 Task: In the  document coverpage.odt Share this file with 'softage.1@softage.net' Check 'Vision History' View the  non- printing characters
Action: Mouse moved to (1048, 55)
Screenshot: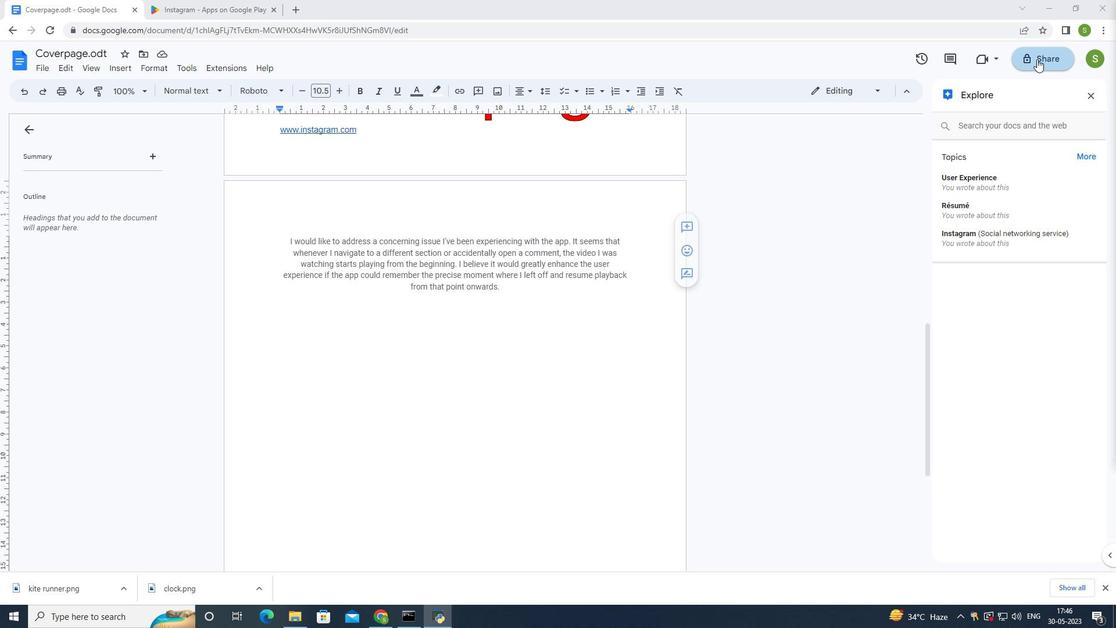 
Action: Mouse pressed left at (1048, 55)
Screenshot: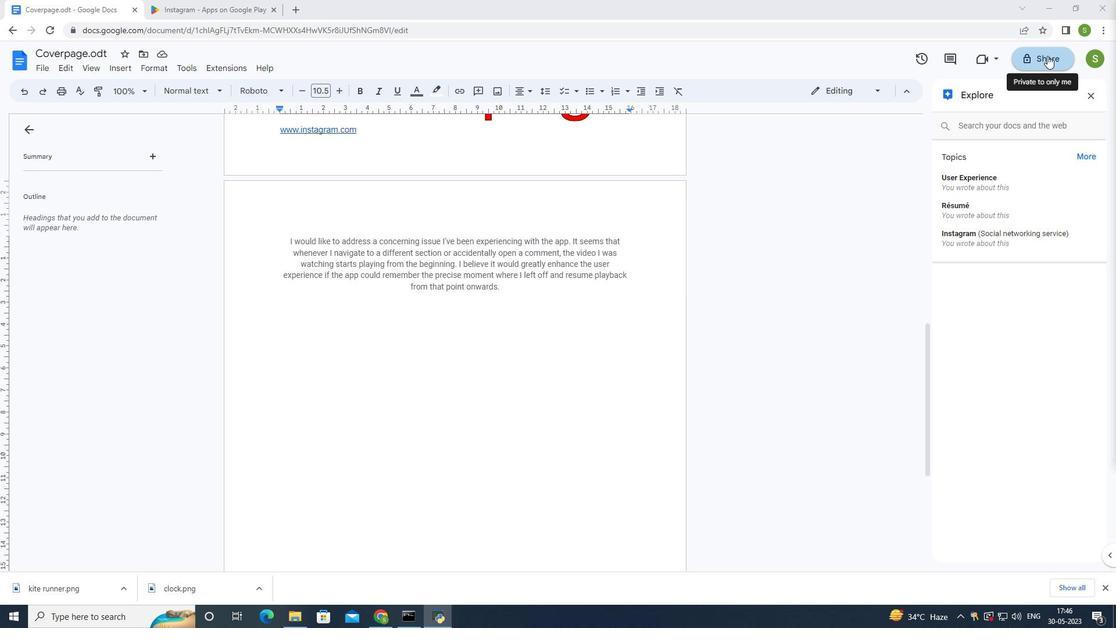 
Action: Mouse moved to (527, 239)
Screenshot: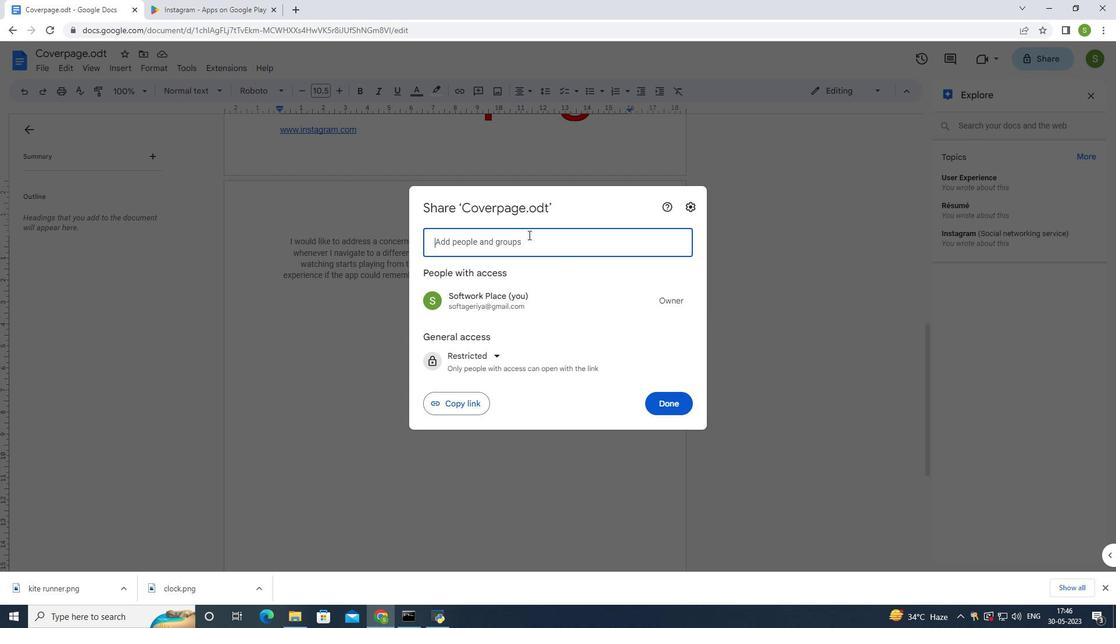 
Action: Mouse pressed left at (527, 239)
Screenshot: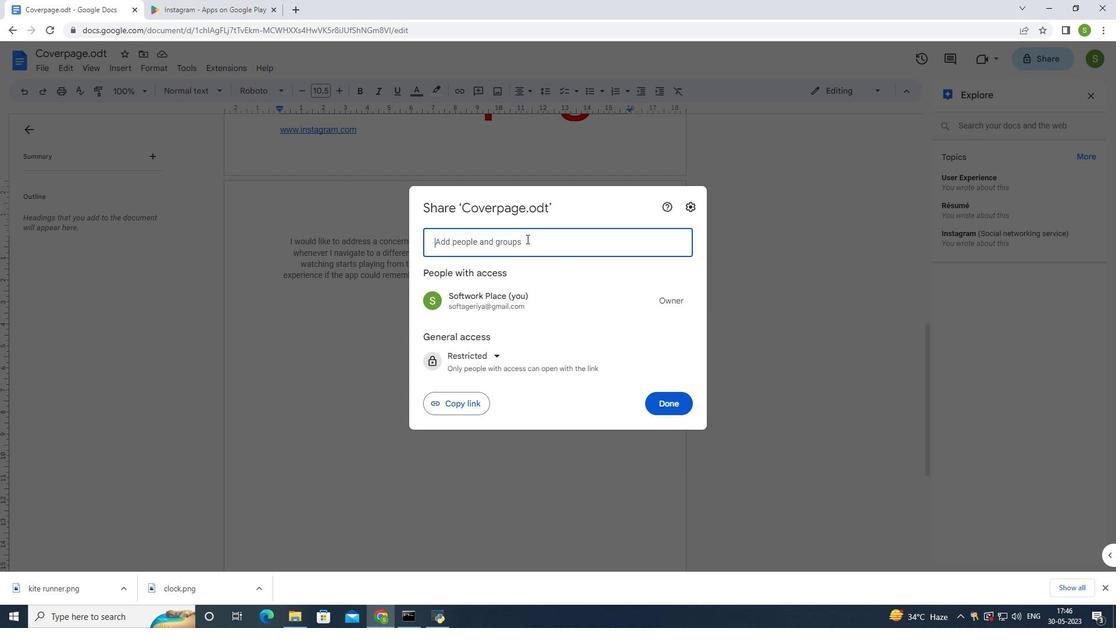 
Action: Mouse moved to (532, 238)
Screenshot: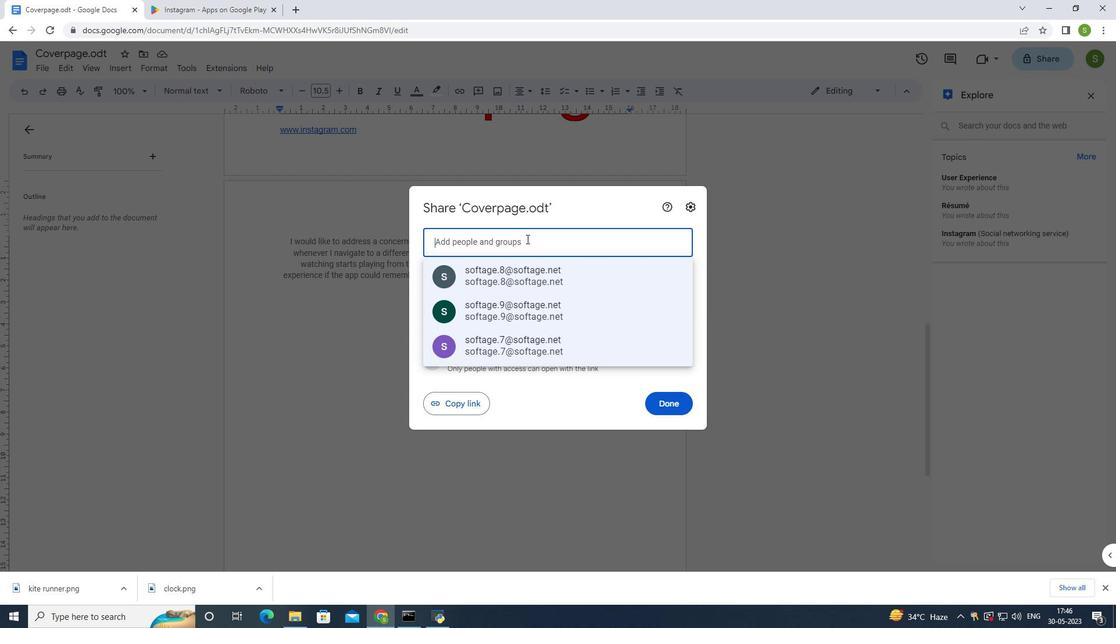 
Action: Key pressed softage
Screenshot: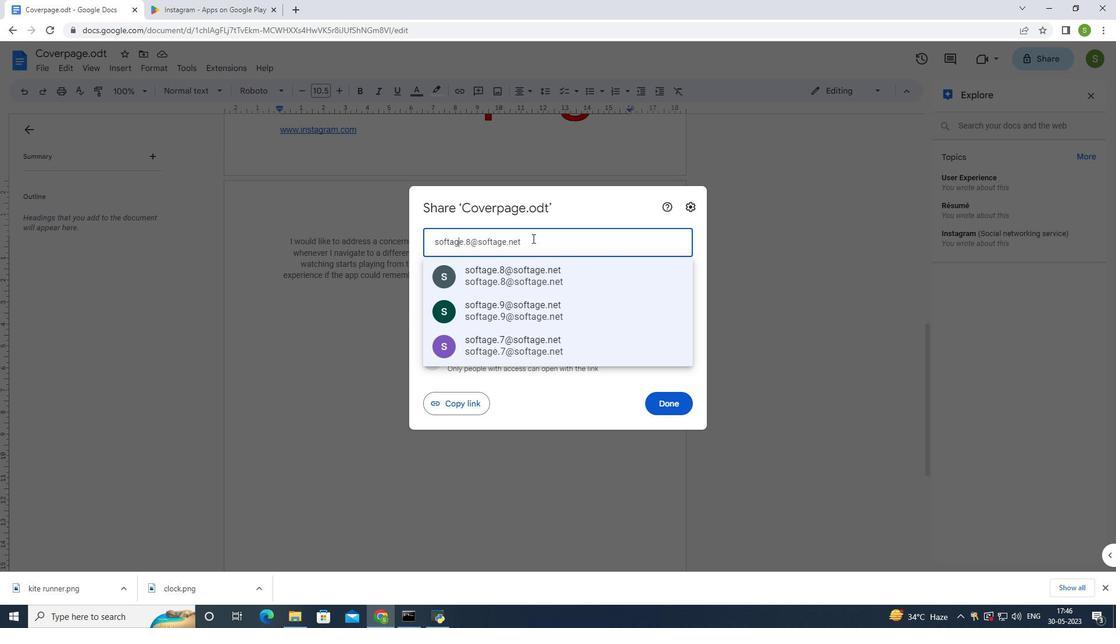
Action: Mouse moved to (533, 237)
Screenshot: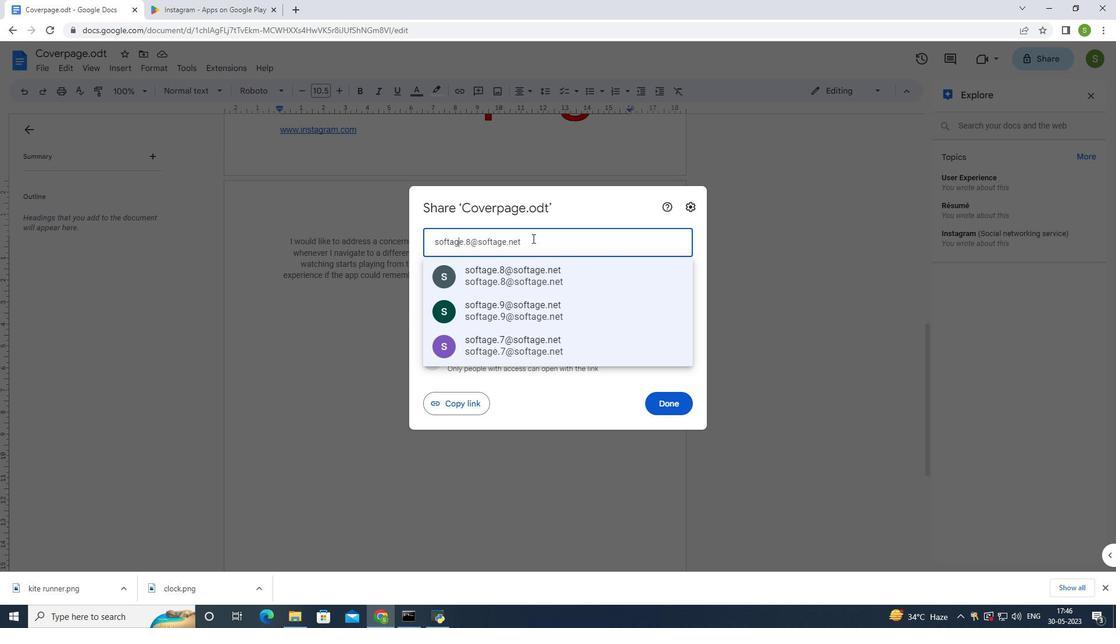 
Action: Key pressed .1<Key.shift>@softage
Screenshot: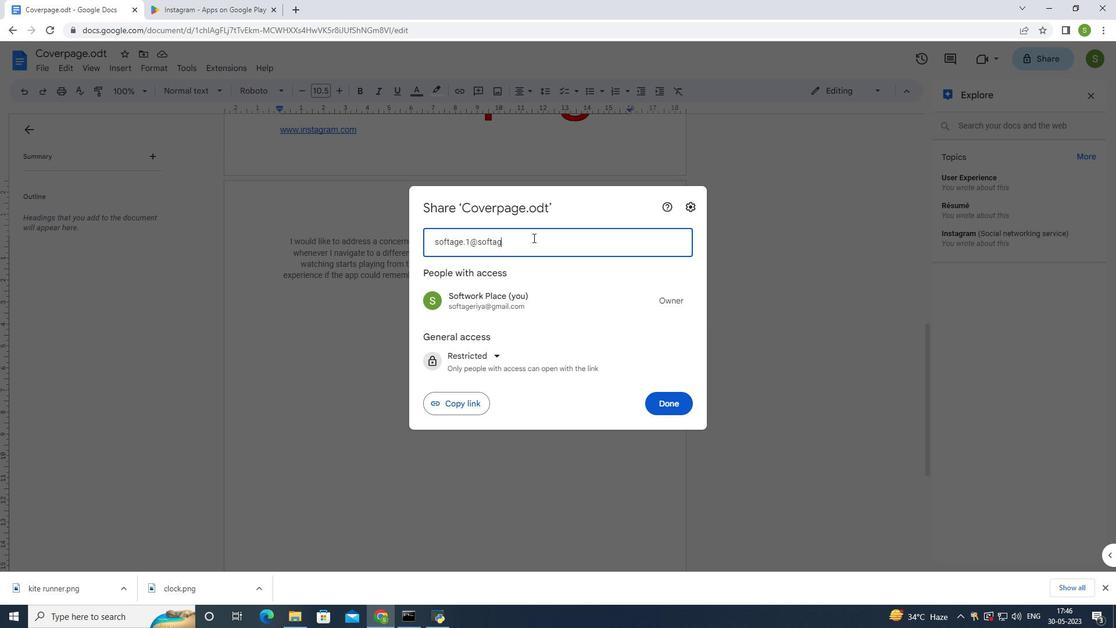 
Action: Mouse moved to (623, 392)
Screenshot: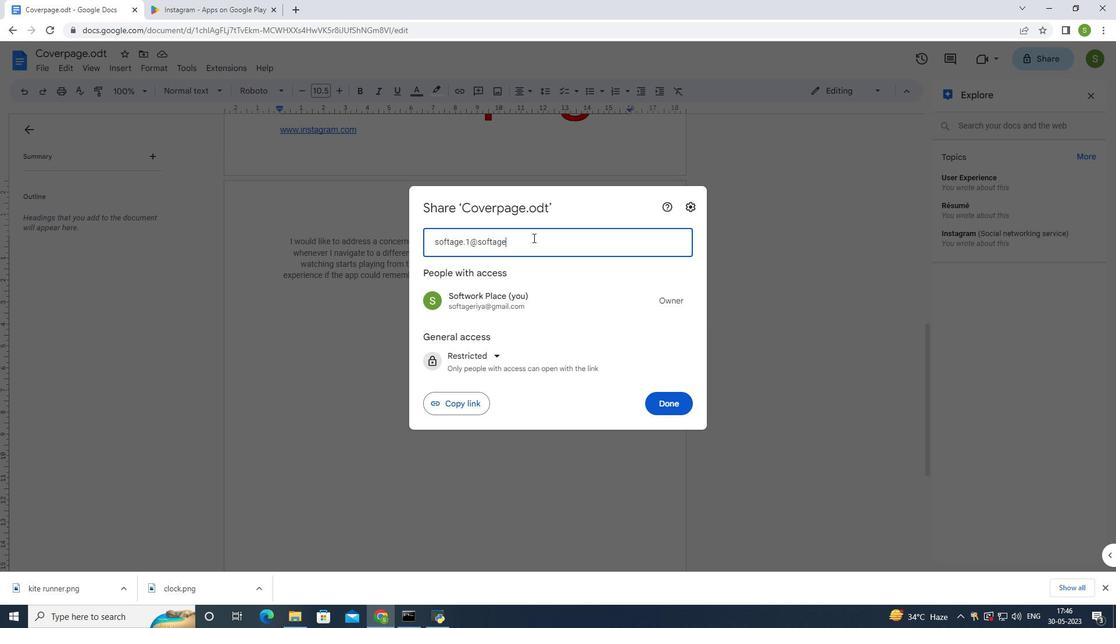 
Action: Key pressed .net
Screenshot: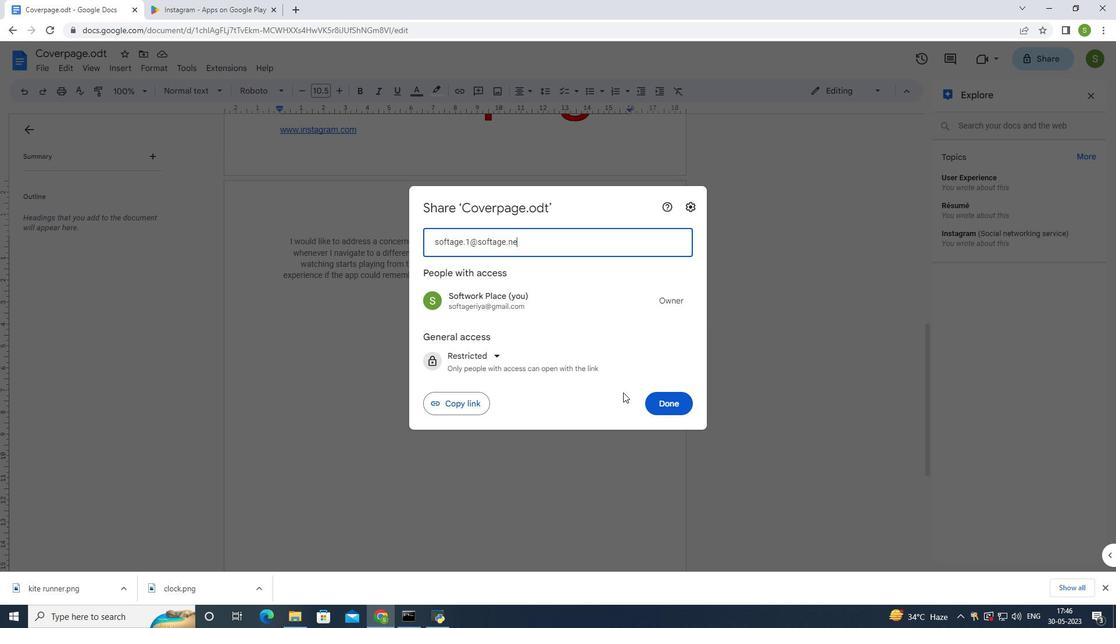 
Action: Mouse moved to (551, 257)
Screenshot: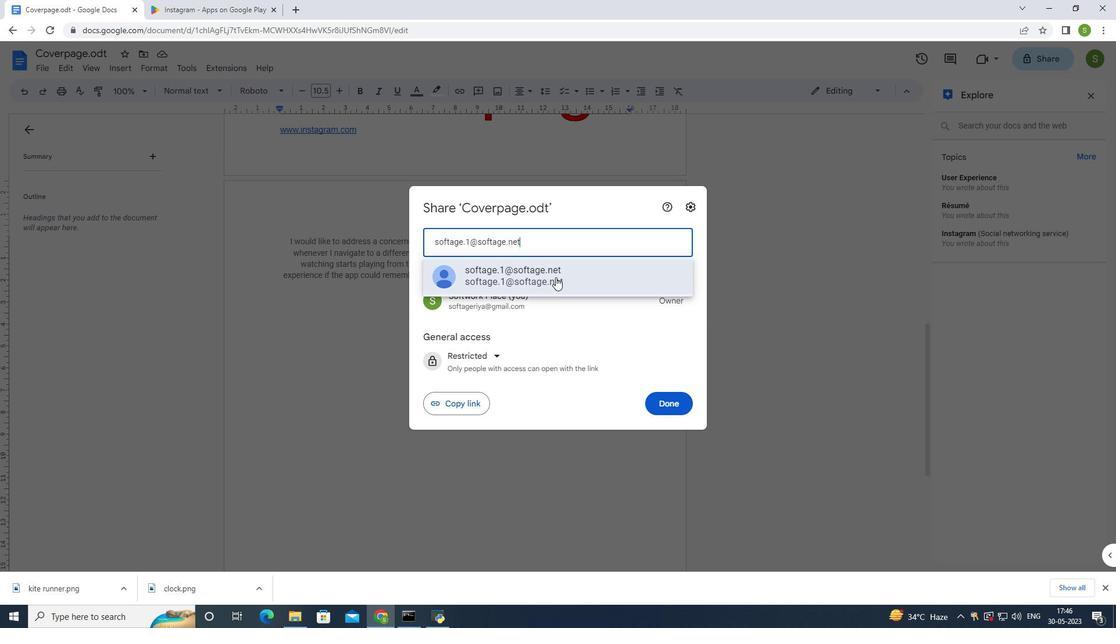 
Action: Mouse pressed left at (551, 257)
Screenshot: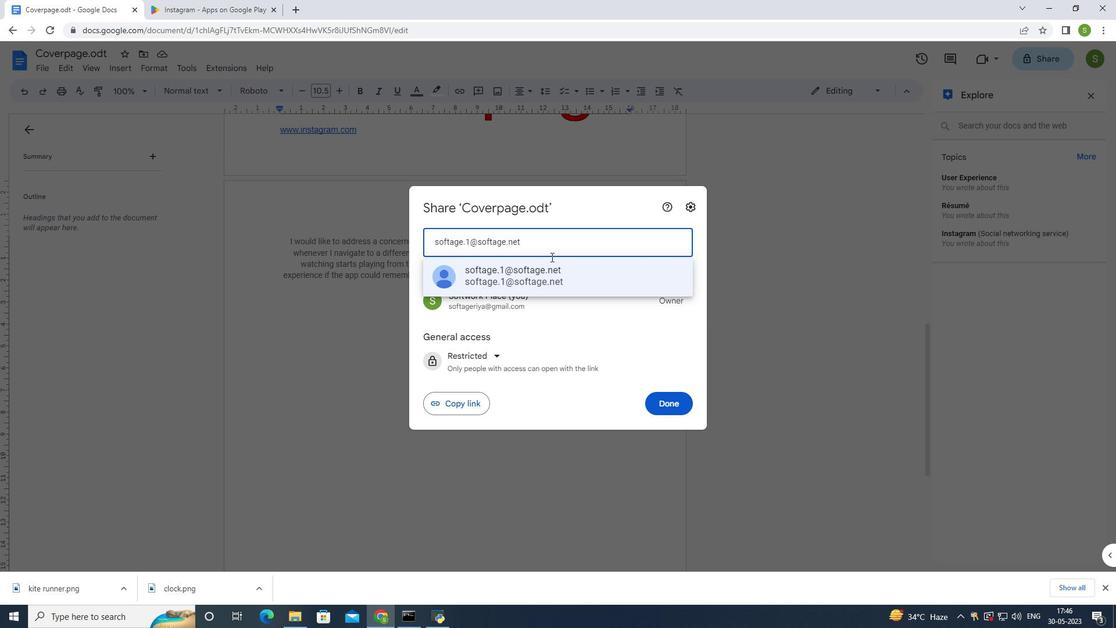 
Action: Mouse moved to (548, 266)
Screenshot: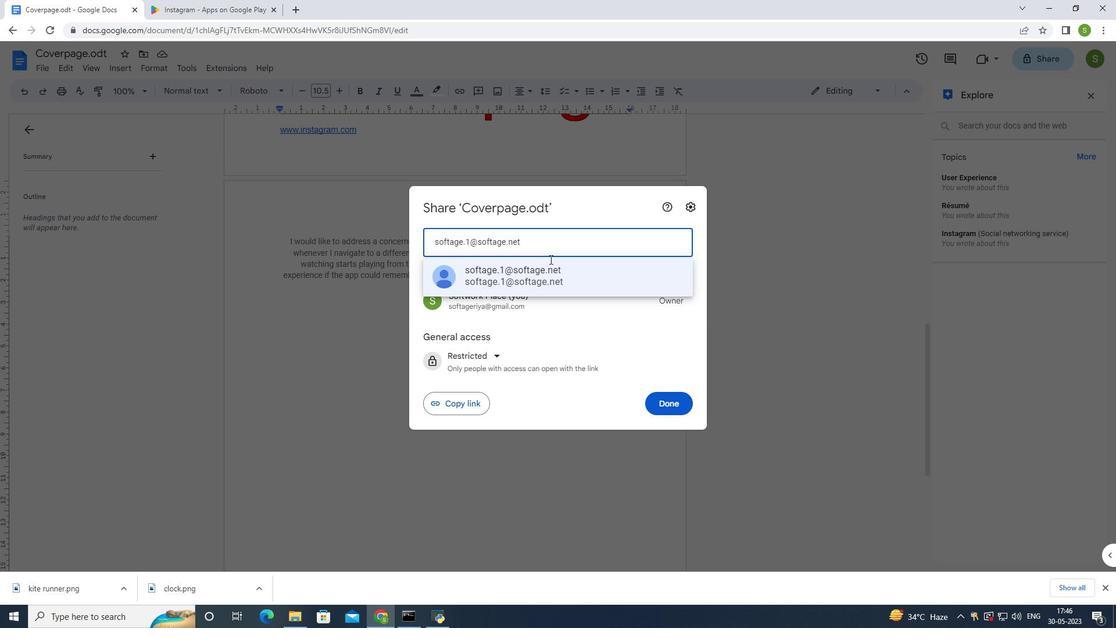 
Action: Mouse pressed left at (548, 266)
Screenshot: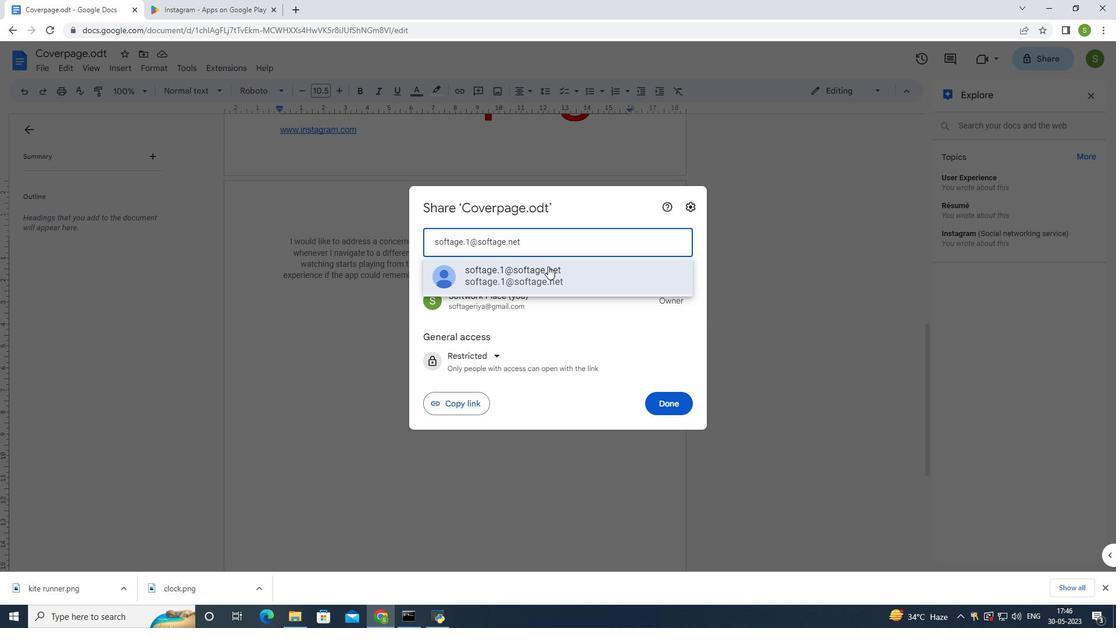
Action: Mouse moved to (652, 385)
Screenshot: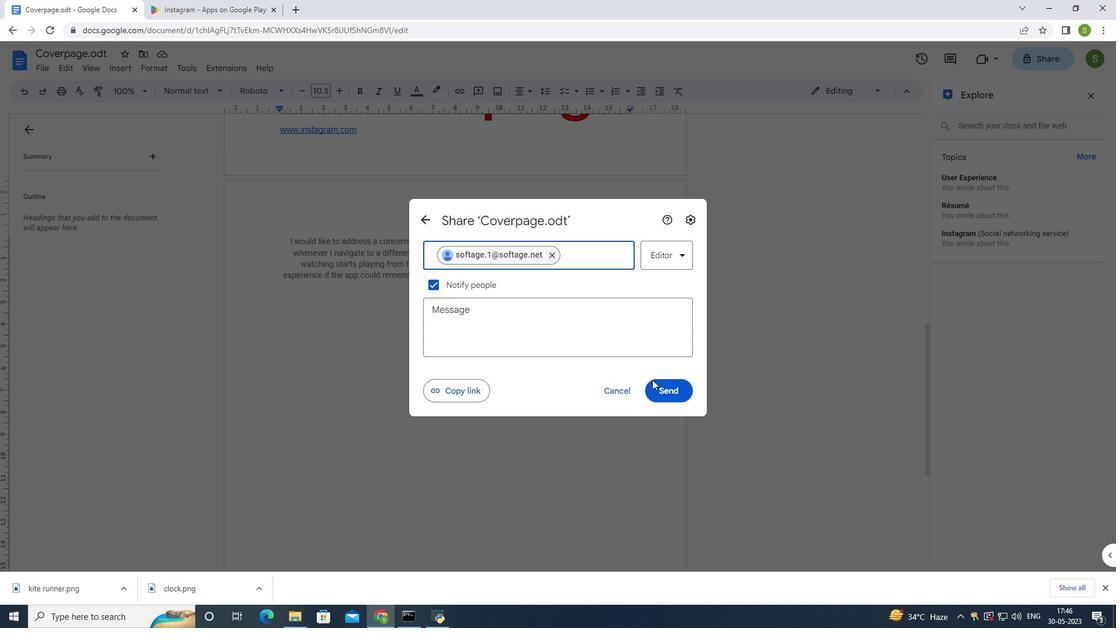 
Action: Mouse pressed left at (652, 385)
Screenshot: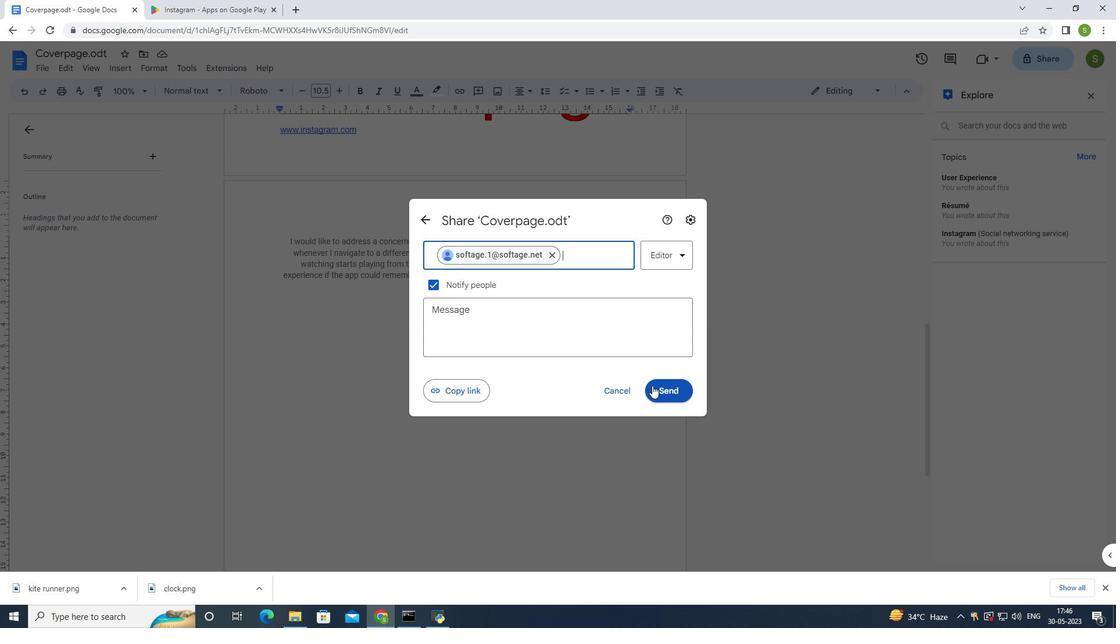 
Action: Mouse moved to (45, 62)
Screenshot: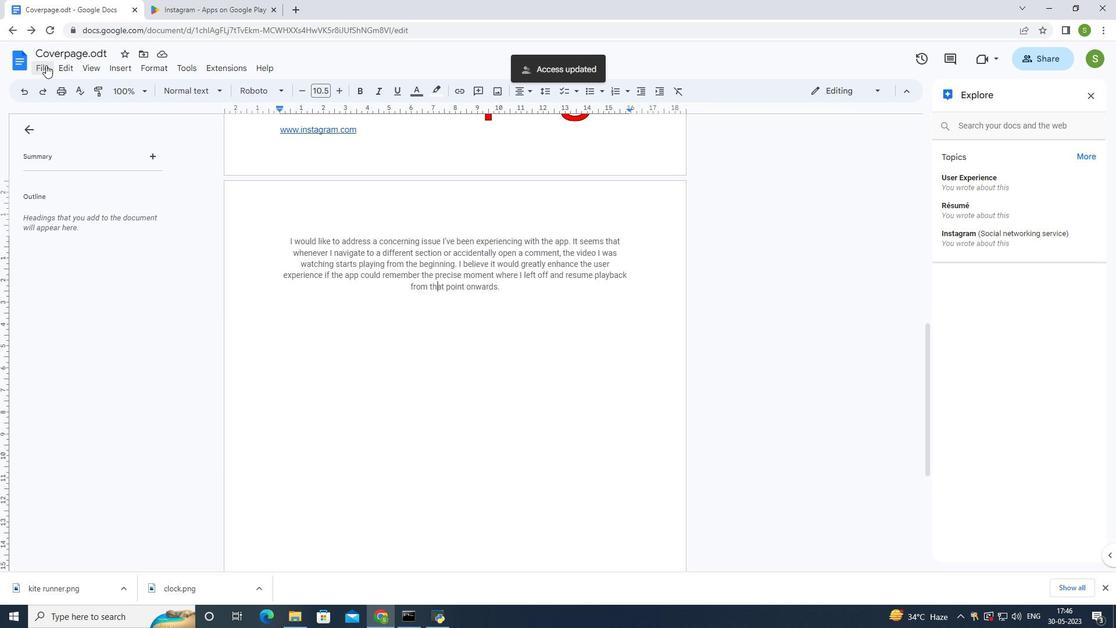 
Action: Mouse pressed left at (45, 62)
Screenshot: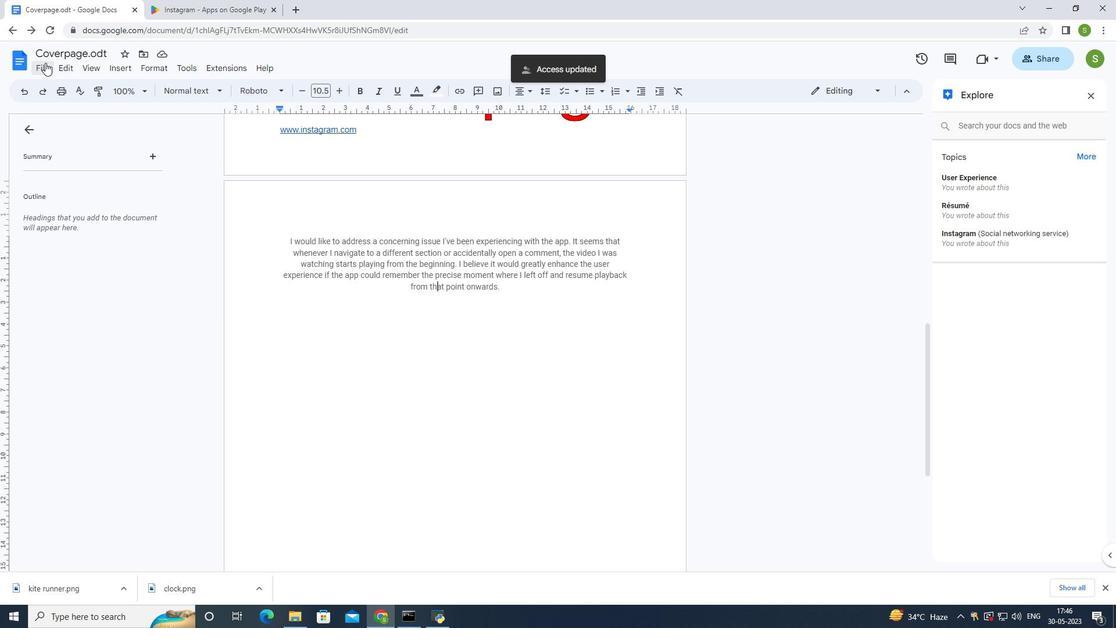 
Action: Mouse moved to (86, 300)
Screenshot: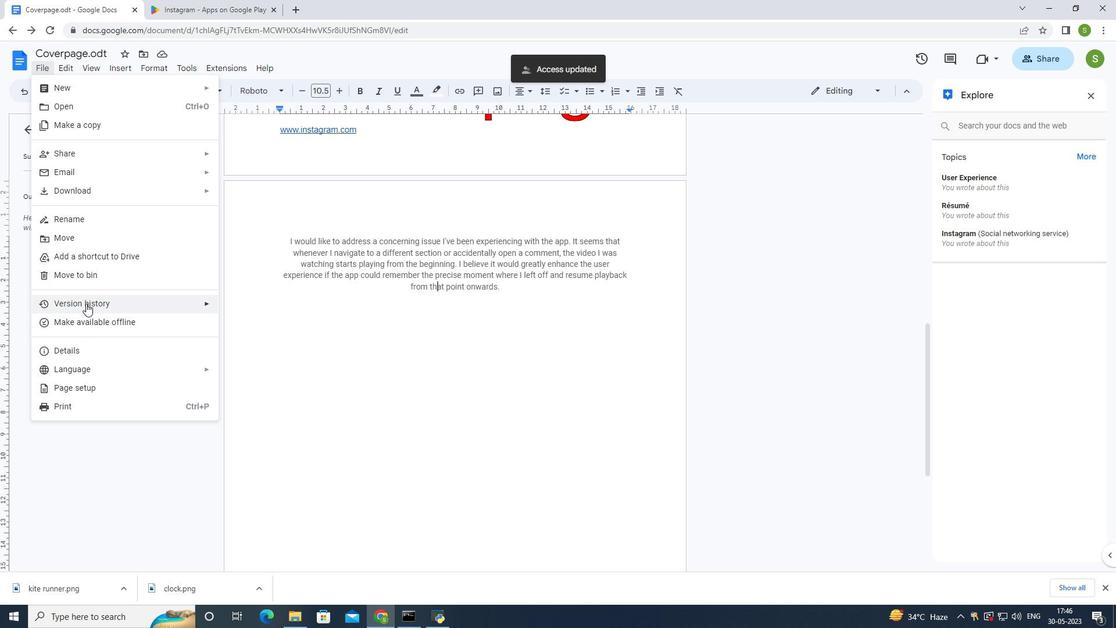 
Action: Mouse pressed left at (86, 300)
Screenshot: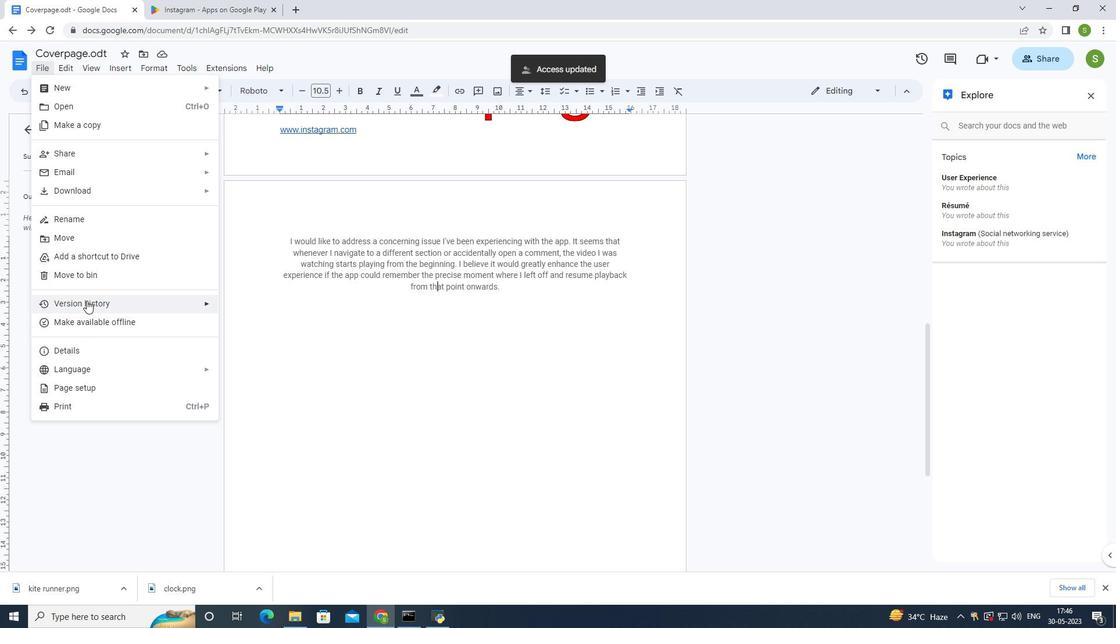 
Action: Mouse moved to (262, 305)
Screenshot: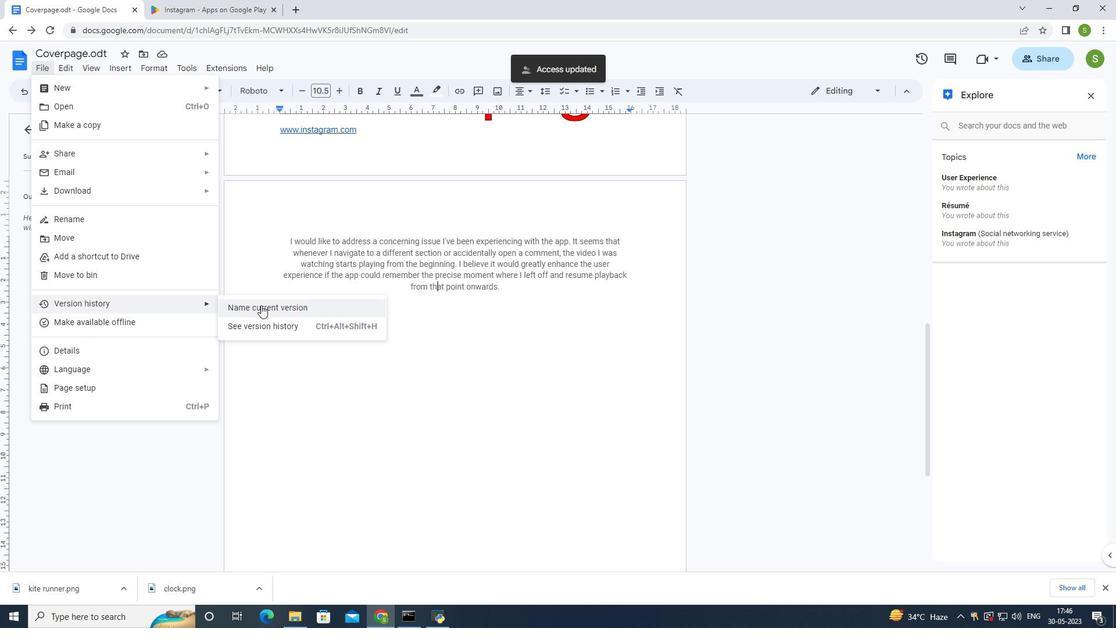 
Action: Mouse pressed left at (262, 305)
Screenshot: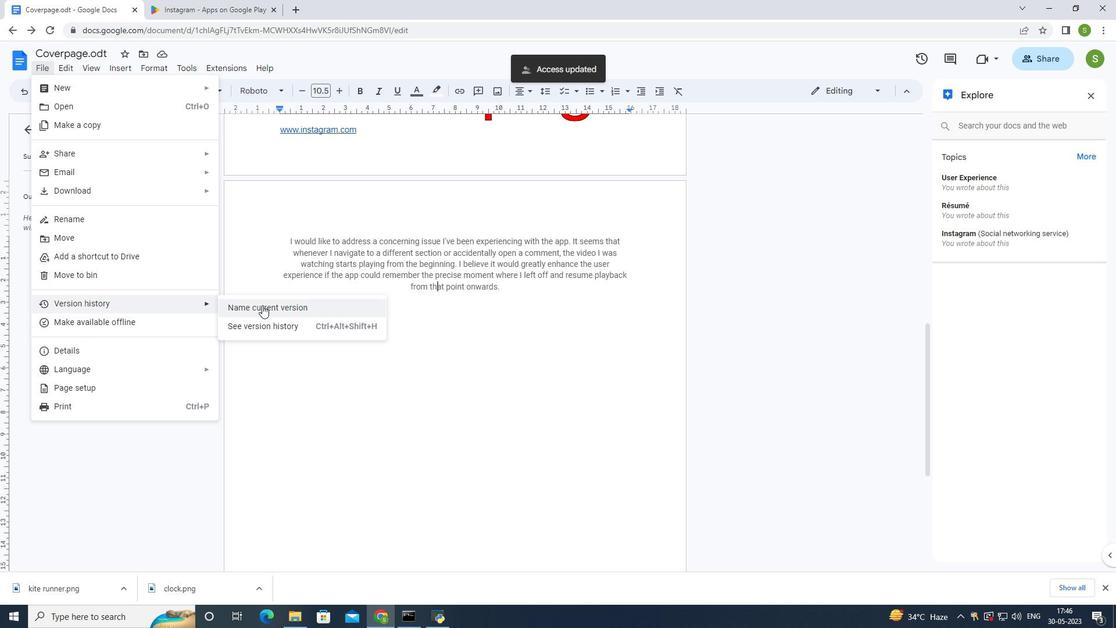 
Action: Mouse moved to (638, 258)
Screenshot: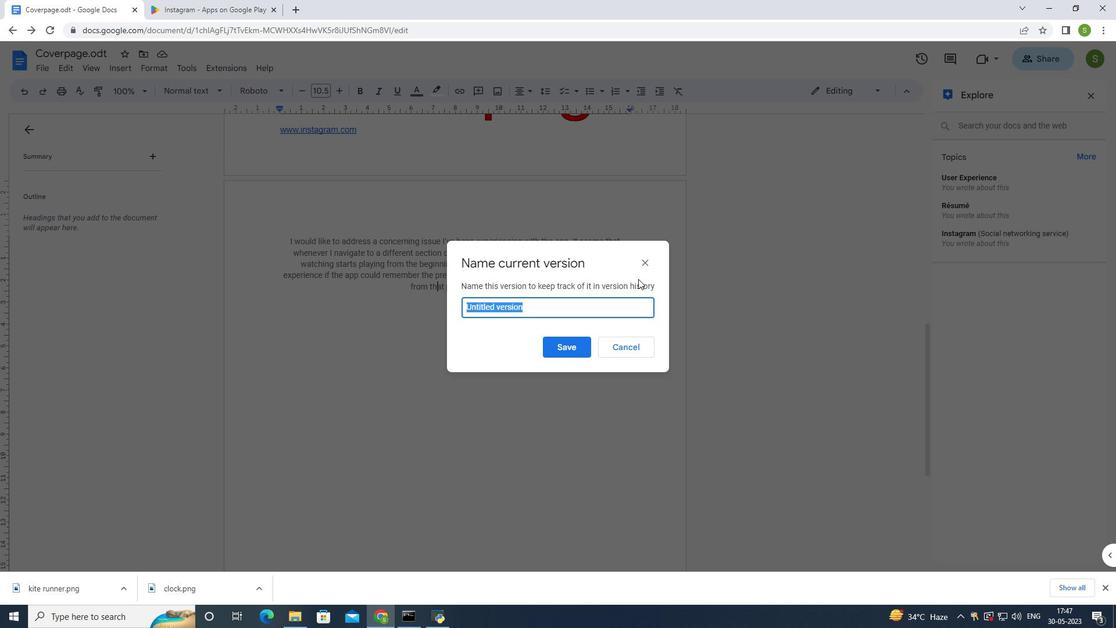 
Action: Mouse pressed left at (638, 258)
Screenshot: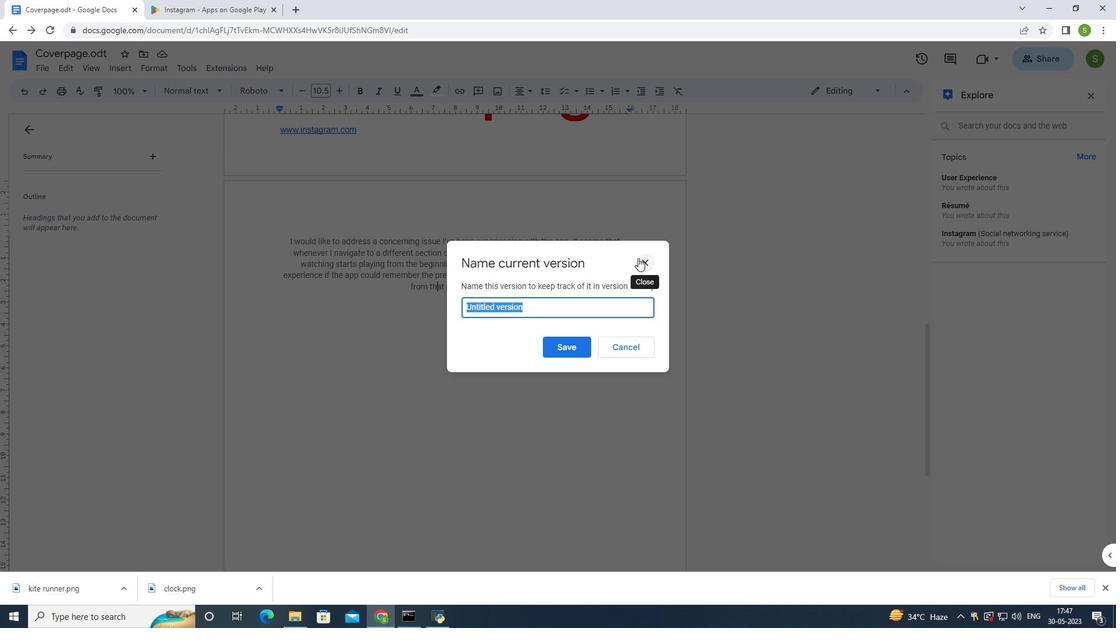 
Action: Mouse moved to (35, 66)
Screenshot: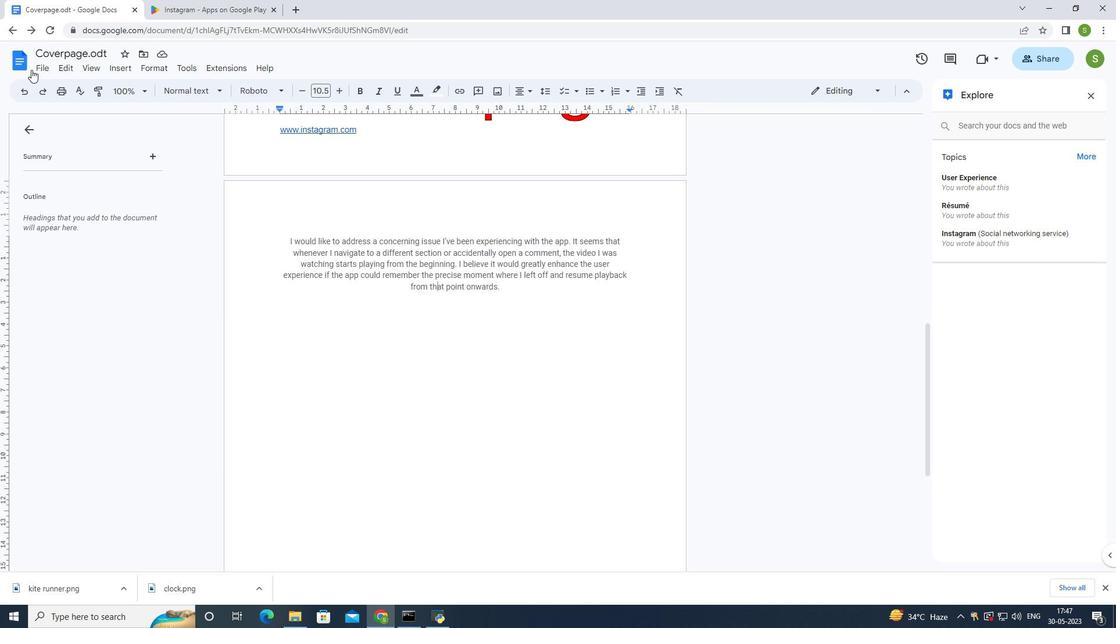 
Action: Mouse pressed left at (35, 66)
Screenshot: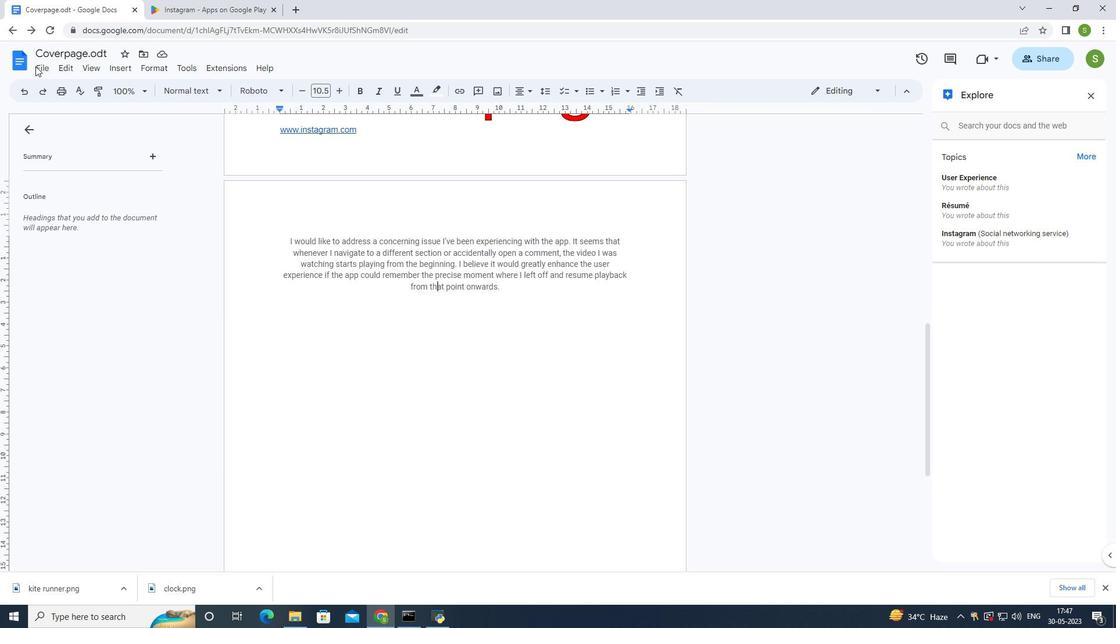 
Action: Mouse moved to (44, 74)
Screenshot: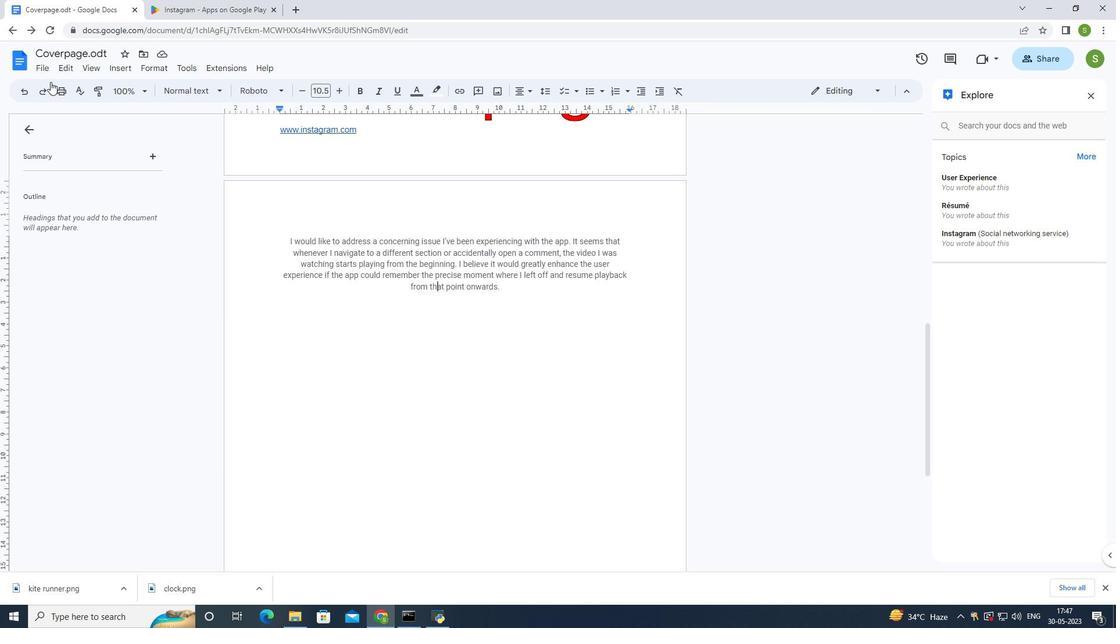 
Action: Mouse pressed left at (44, 74)
Screenshot: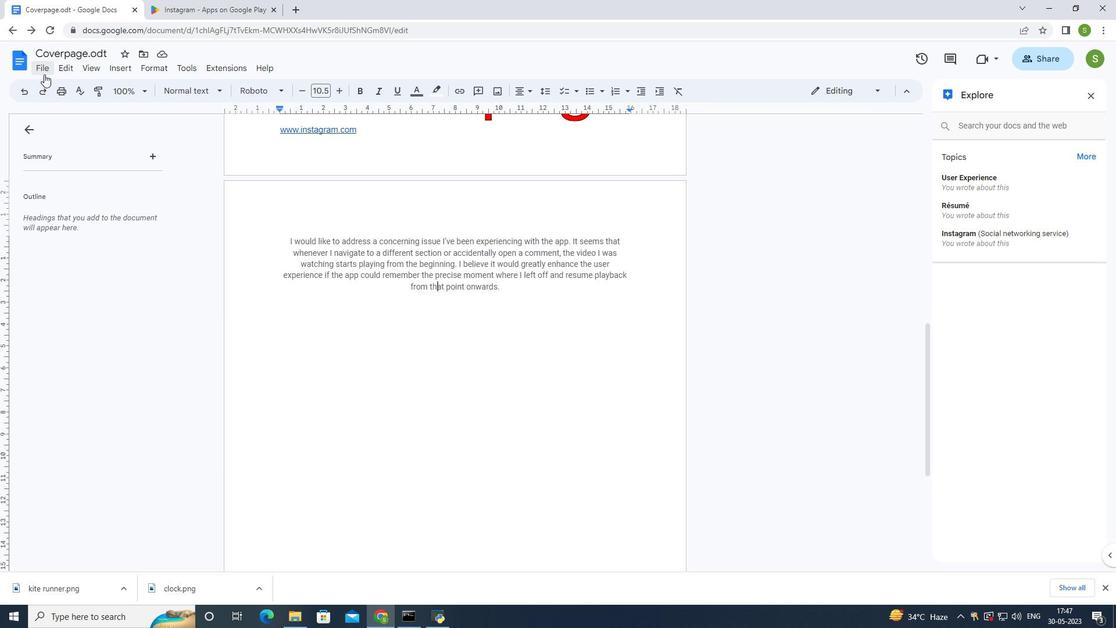 
Action: Mouse moved to (109, 306)
Screenshot: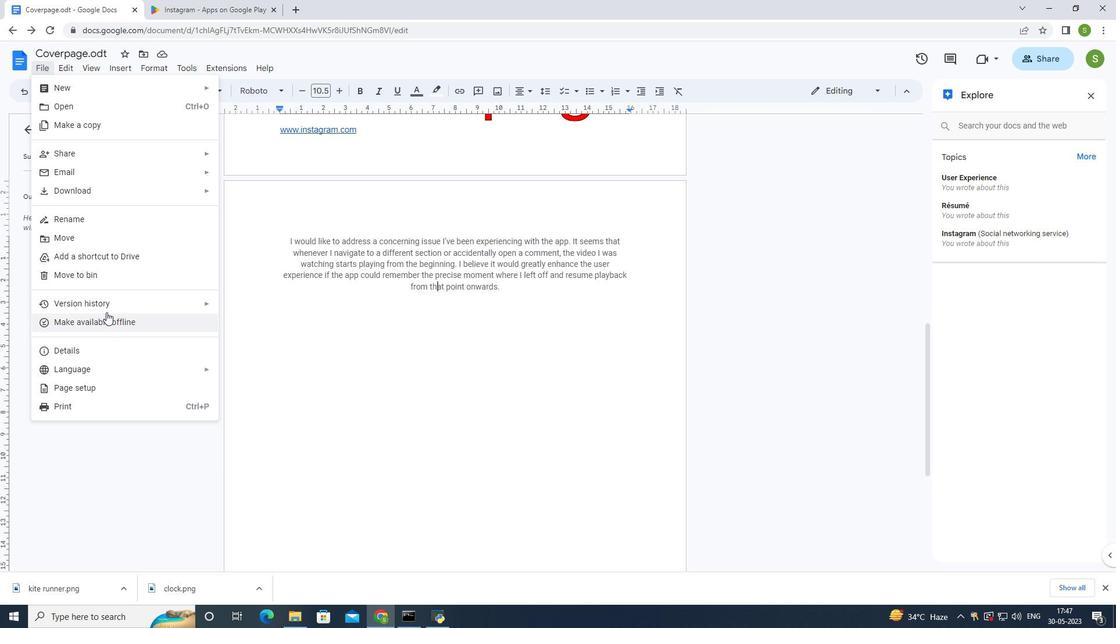 
Action: Mouse pressed left at (109, 306)
Screenshot: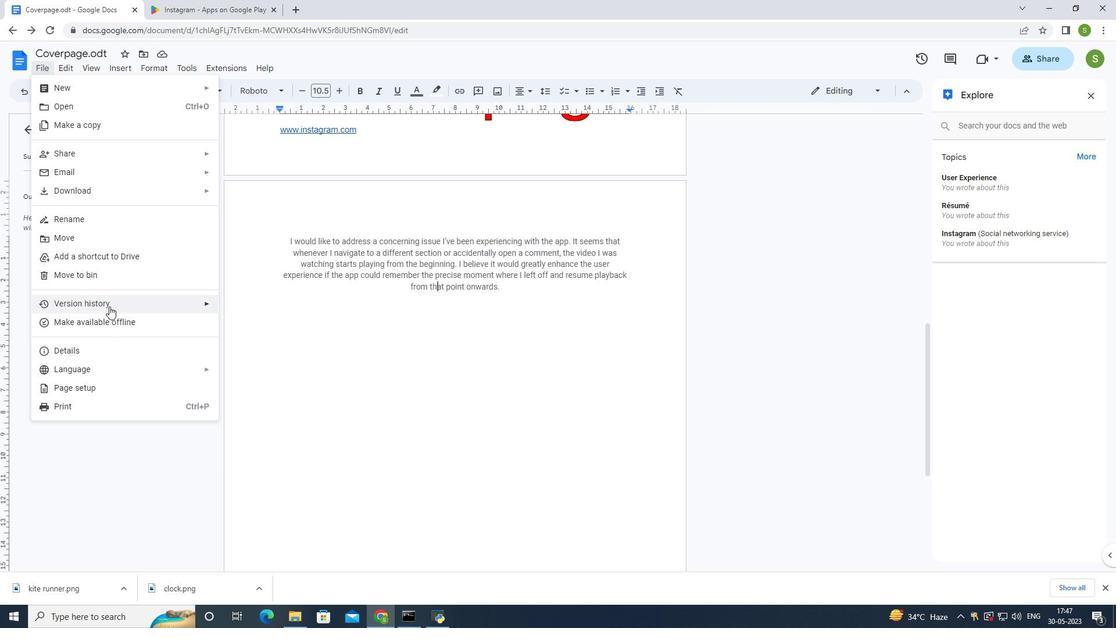 
Action: Mouse moved to (265, 328)
Screenshot: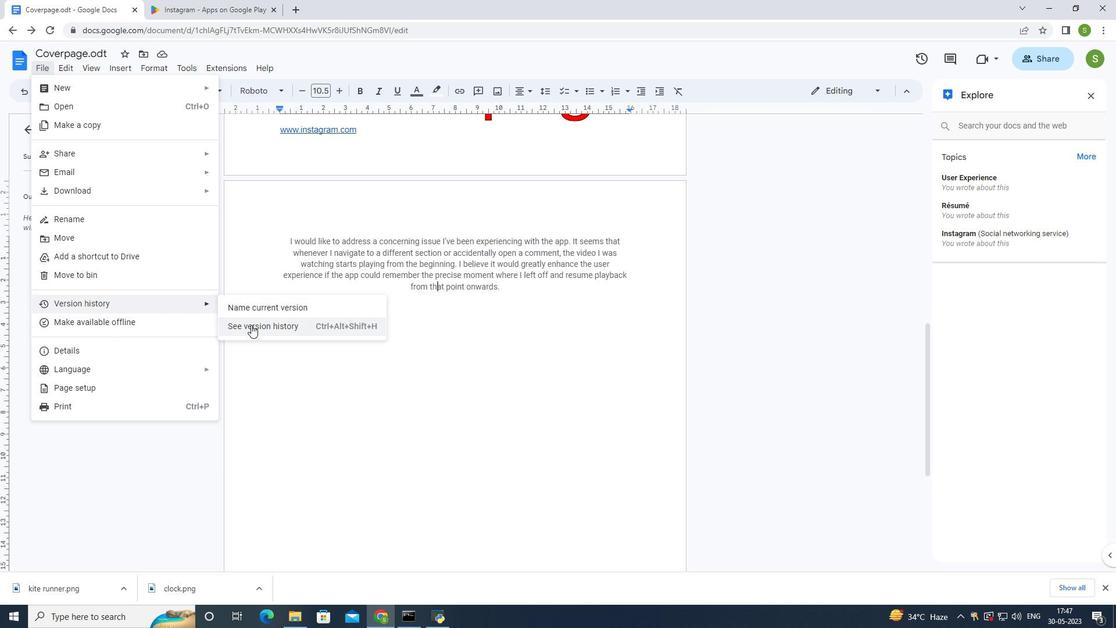 
Action: Mouse pressed left at (265, 328)
Screenshot: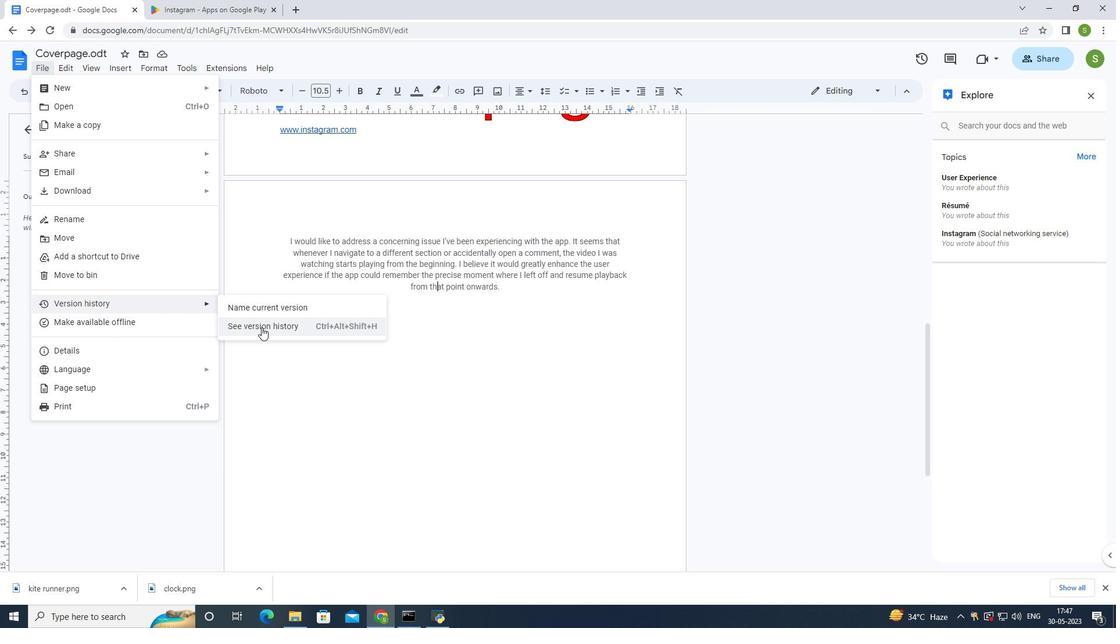 
Action: Mouse moved to (1058, 78)
Screenshot: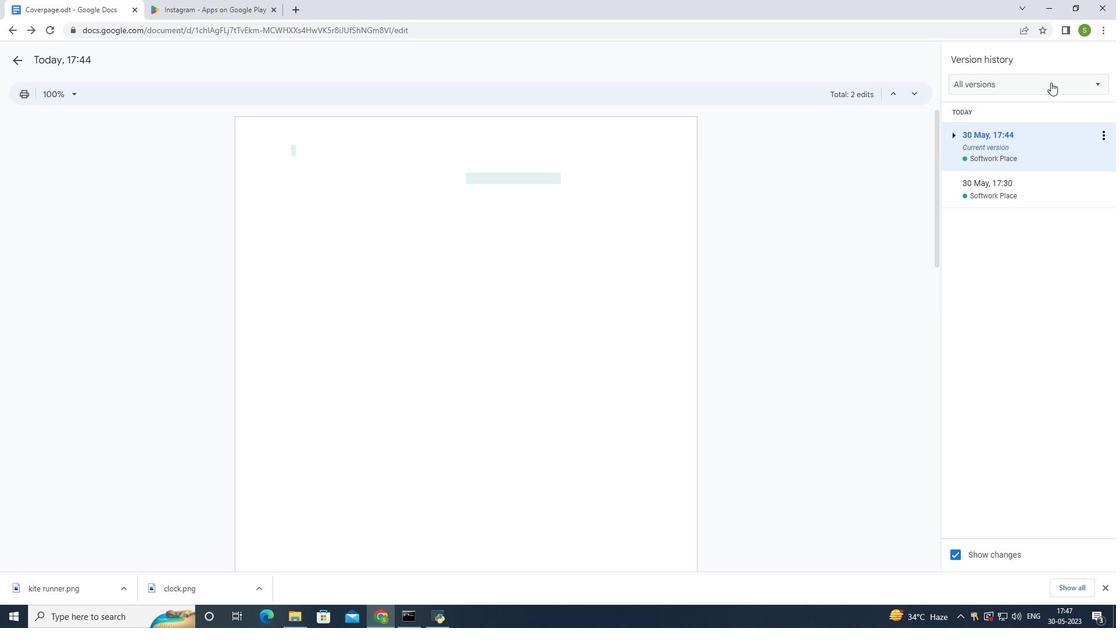 
Action: Mouse pressed left at (1058, 78)
Screenshot: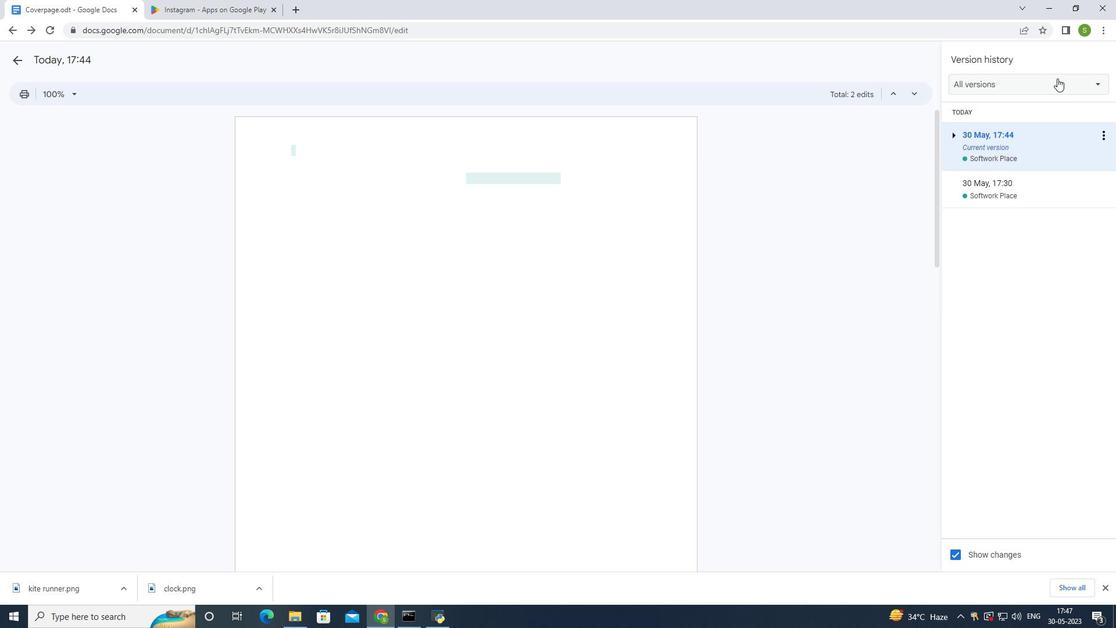 
Action: Mouse moved to (20, 53)
Screenshot: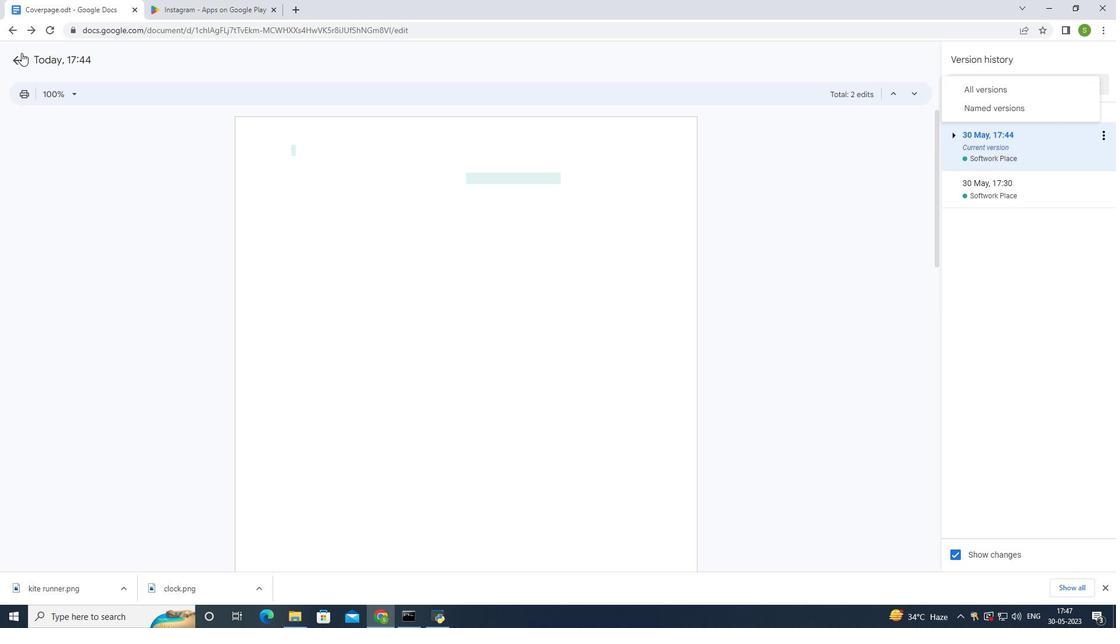 
Action: Mouse pressed left at (20, 53)
Screenshot: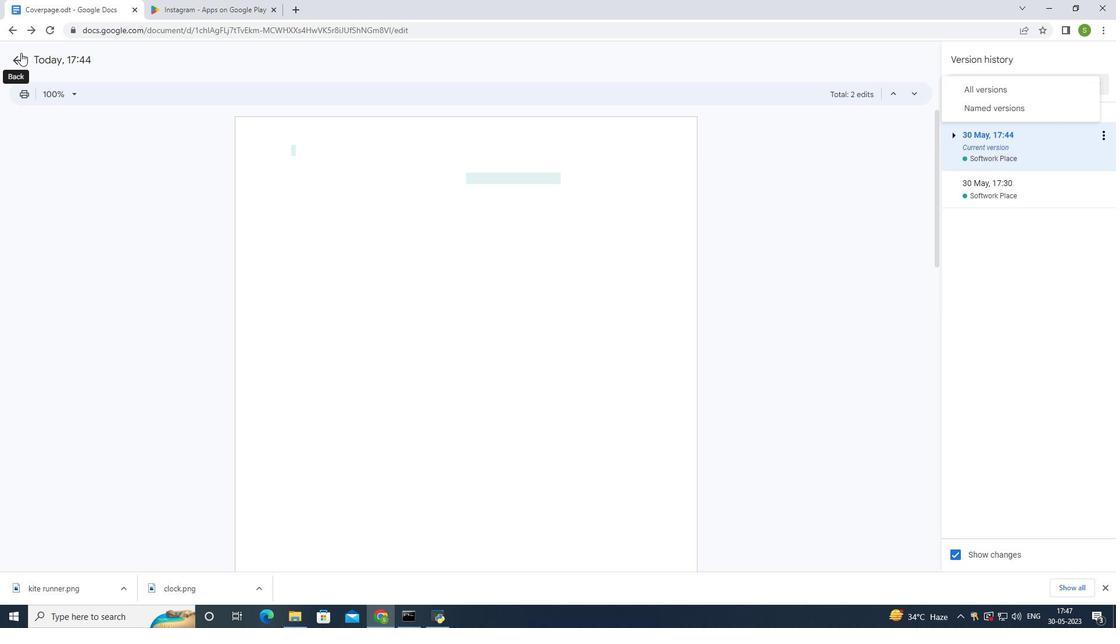 
Action: Mouse moved to (595, 498)
Screenshot: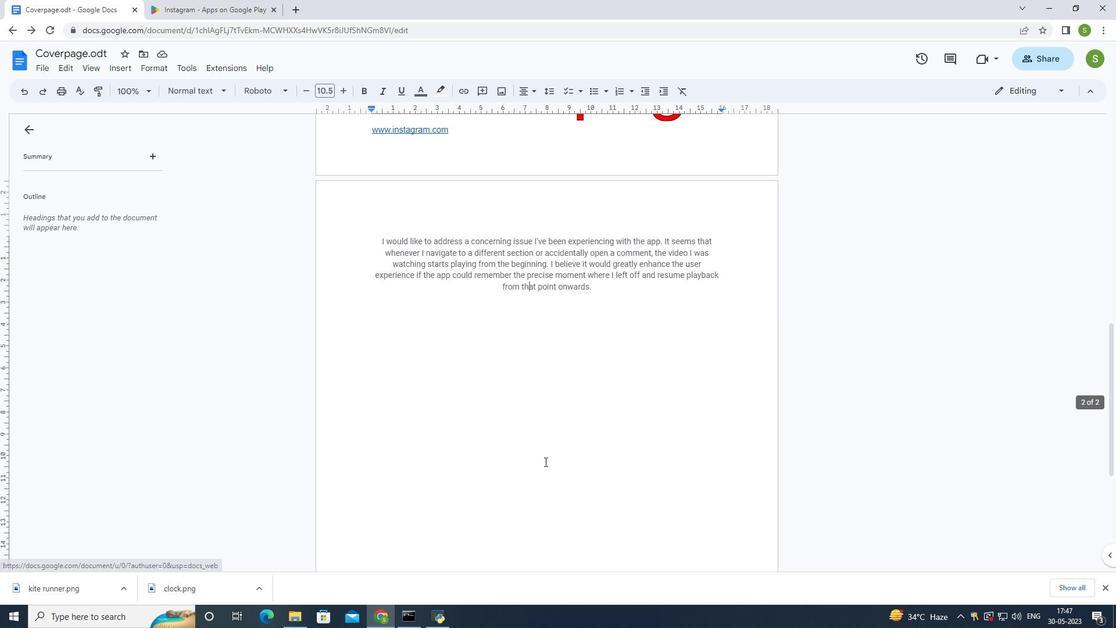 
